 Task: Add an event with the title Second Team Building Workshop: Interpersonal Relationships, date '2023/11/08', time 7:50 AM to 9:50 AMand add a description: The Introduction to SEO webinar is a comprehensive session designed to provide participants with a foundational understanding of Search Engine Optimization (SEO) principles, strategies, and best practices. , put the event into Blue category, logged in from the account softage.3@softage.netand send the event invitation to softage.9@softage.net and softage.10@softage.net. Set a reminder for the event 5 minutes before
Action: Mouse moved to (78, 86)
Screenshot: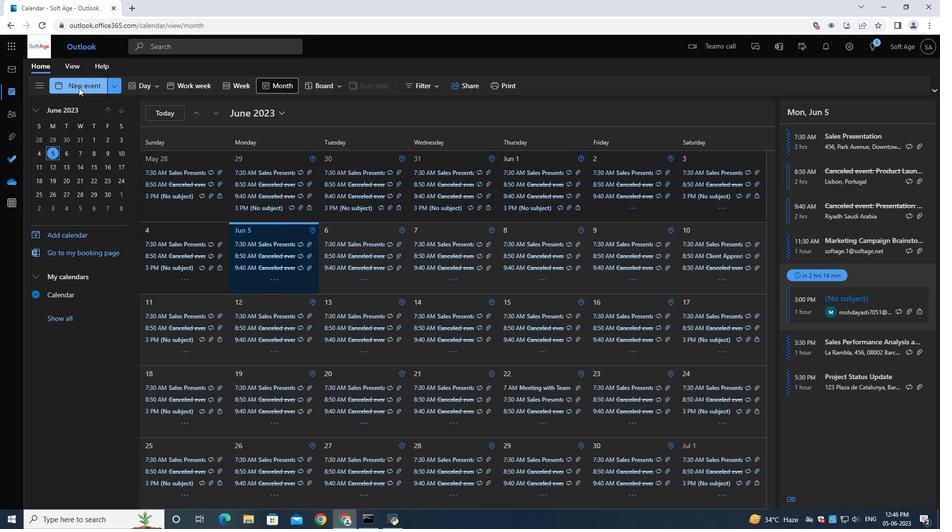 
Action: Mouse pressed left at (78, 86)
Screenshot: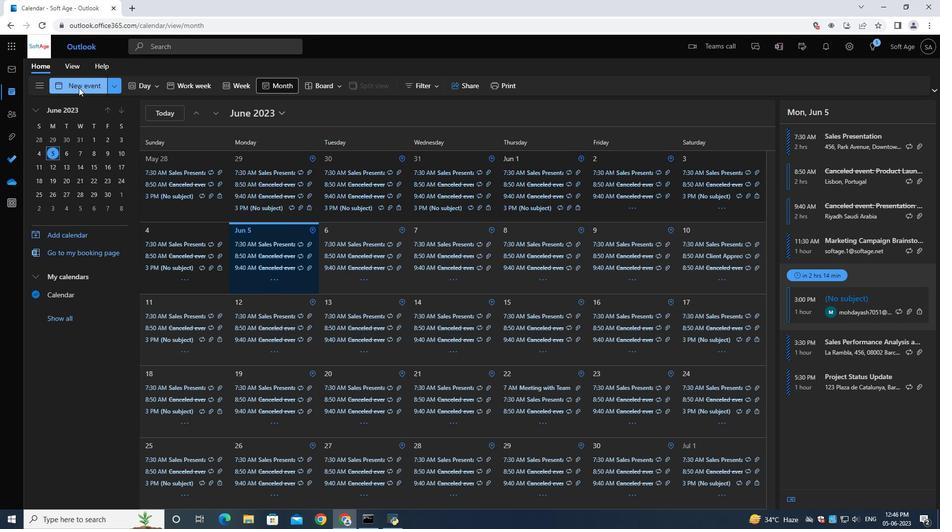 
Action: Mouse moved to (248, 149)
Screenshot: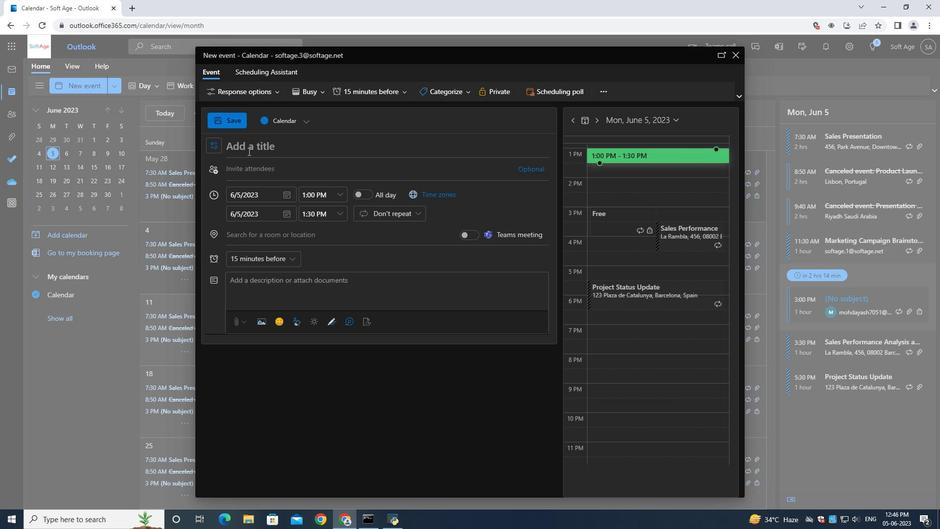 
Action: Key pressed <Key.shift>Second<Key.space><Key.shift><Key.shift><Key.shift><Key.shift><Key.shift><Key.shift><Key.shift><Key.shift><Key.shift><Key.shift><Key.shift><Key.shift><Key.shift><Key.shift><Key.shift><Key.shift><Key.shift><Key.shift><Key.shift><Key.shift><Key.shift><Key.shift><Key.shift><Key.shift><Key.shift><Key.shift><Key.shift><Key.shift><Key.shift><Key.shift><Key.shift><Key.shift><Key.shift><Key.shift><Key.shift><Key.shift><Key.shift><Key.shift><Key.shift><Key.shift><Key.shift><Key.shift><Key.shift><Key.shift><Key.shift><Key.shift><Key.shift><Key.shift><Key.shift><Key.shift>Team<Key.space><Key.shift>Building<Key.space>
Screenshot: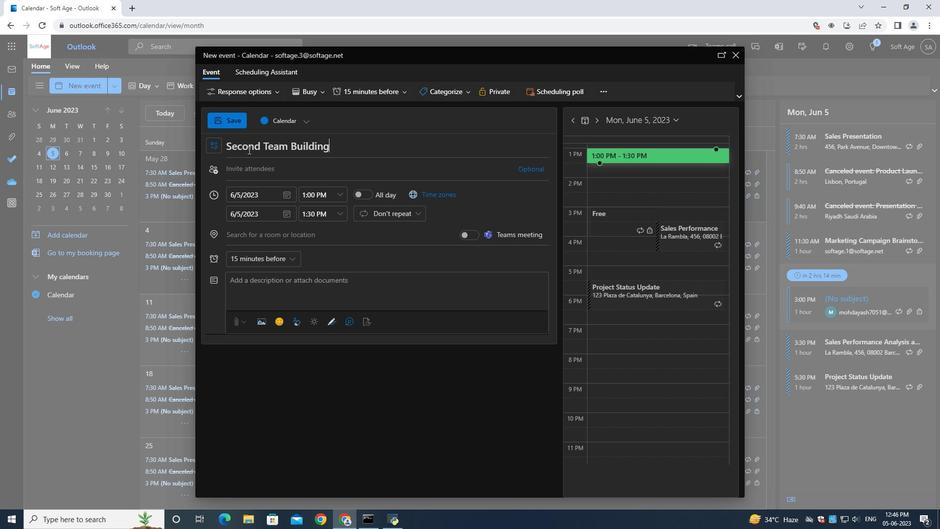 
Action: Mouse moved to (254, 153)
Screenshot: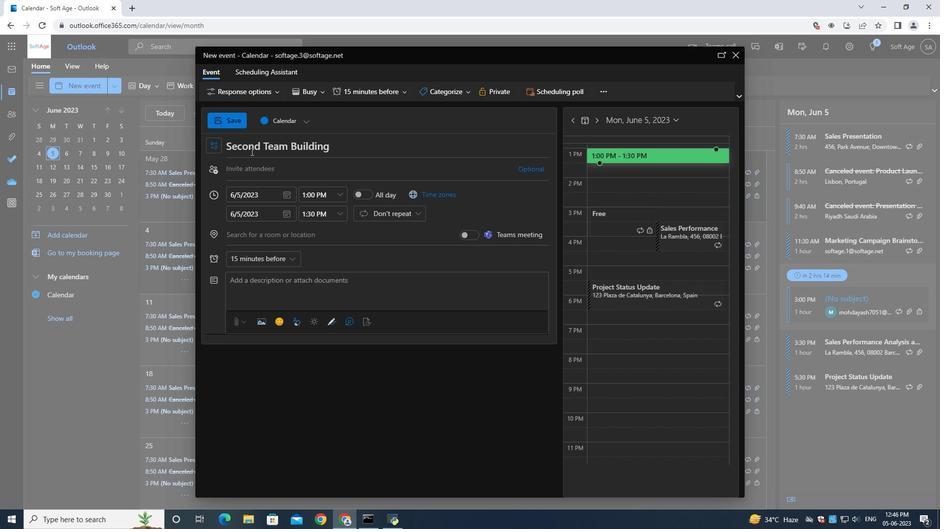 
Action: Key pressed <Key.shift>Workshop<Key.shift_r><Key.shift_r><Key.shift_r><Key.shift_r><Key.shift_r><Key.shift_r><Key.shift_r><Key.shift_r><Key.shift_r><Key.shift_r><Key.shift_r><Key.shift_r><Key.shift_r><Key.shift_r><Key.shift_r><Key.shift_r><Key.shift_r><Key.shift_r><Key.shift_r><Key.shift_r><Key.shift_r><Key.shift_r><Key.shift_r><Key.shift_r><Key.shift_r><Key.shift_r><Key.shift_r><Key.shift_r>:<Key.space><Key.shift><Key.shift><Key.shift><Key.shift><Key.shift><Key.shift><Key.shift><Key.shift><Key.shift><Key.shift><Key.shift><Key.shift><Key.shift><Key.shift><Key.shift><Key.shift><Key.shift><Key.shift>Interpersonal<Key.space><Key.shift>Relationships
Screenshot: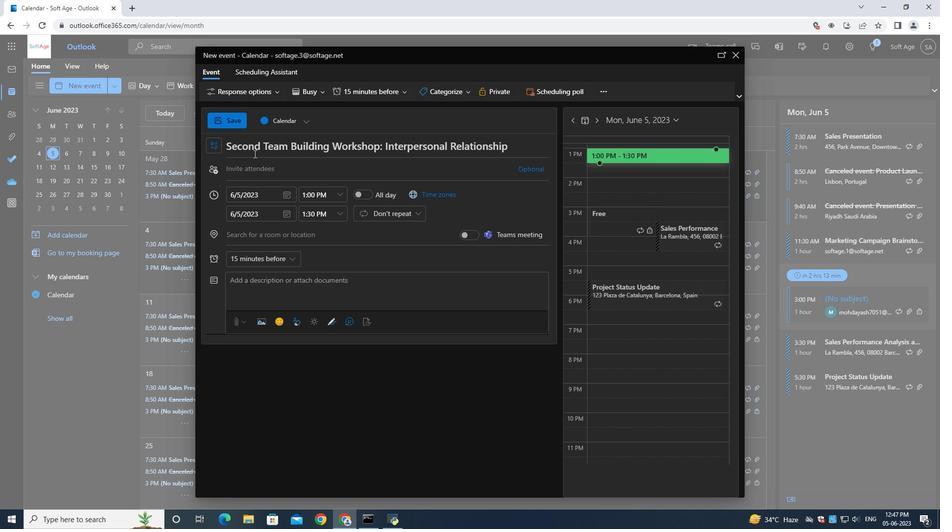 
Action: Mouse moved to (286, 191)
Screenshot: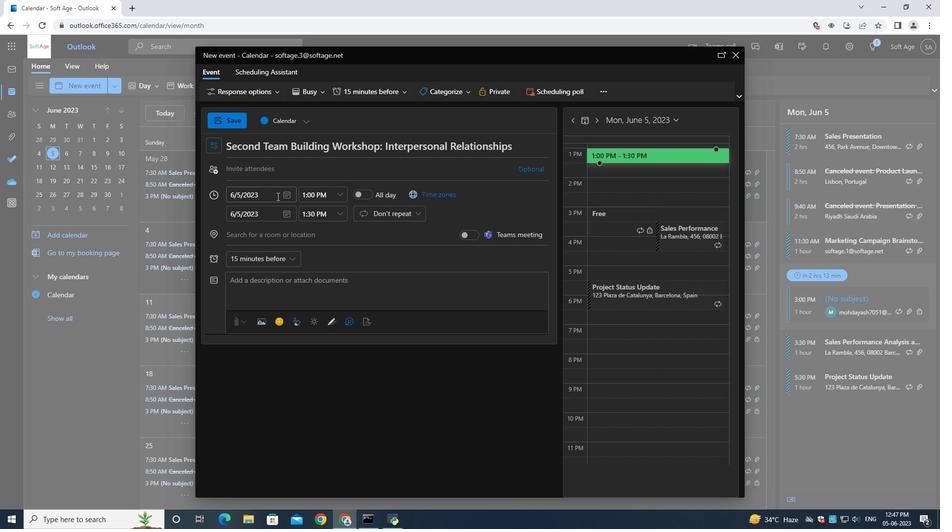 
Action: Mouse pressed left at (286, 191)
Screenshot: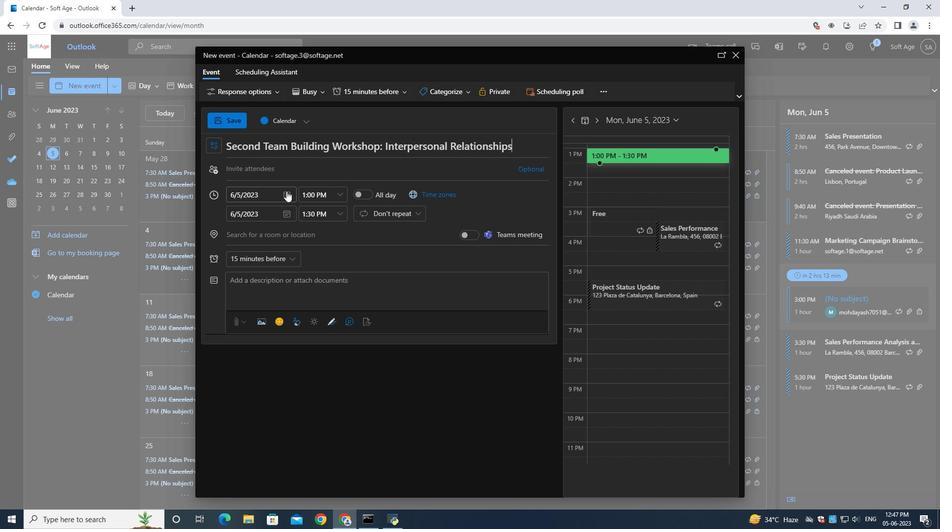
Action: Mouse moved to (320, 214)
Screenshot: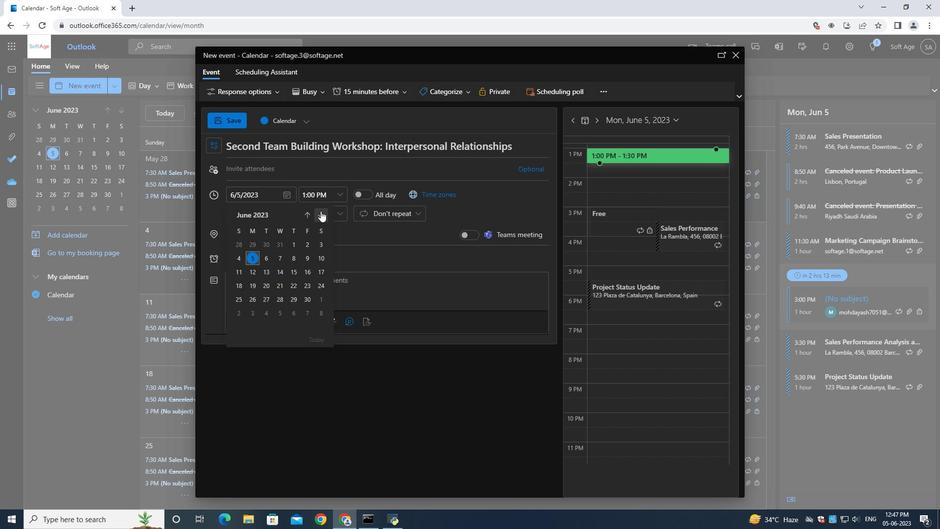 
Action: Mouse pressed left at (320, 214)
Screenshot: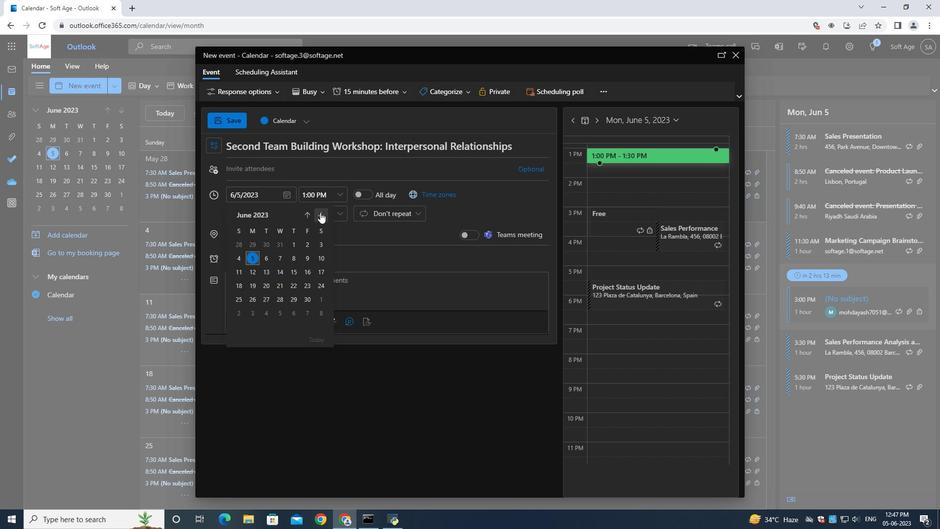 
Action: Mouse moved to (320, 214)
Screenshot: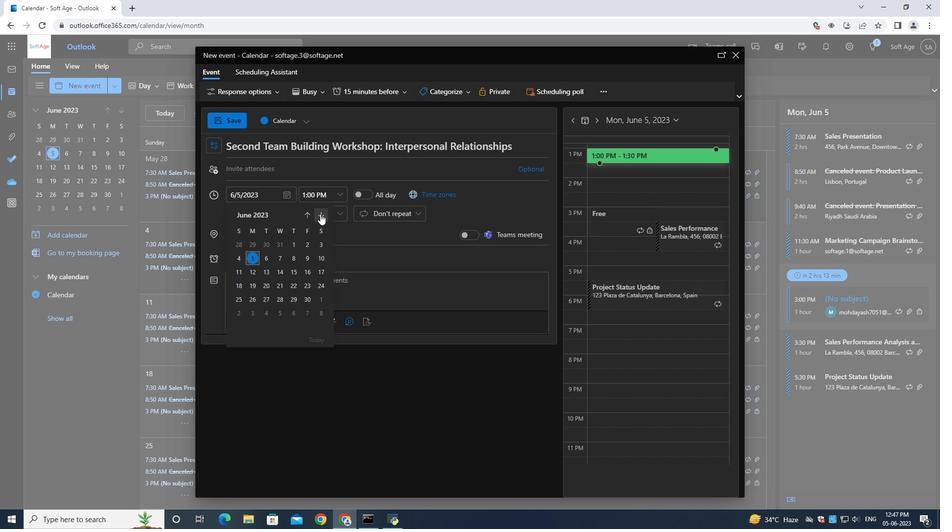 
Action: Mouse pressed left at (320, 214)
Screenshot: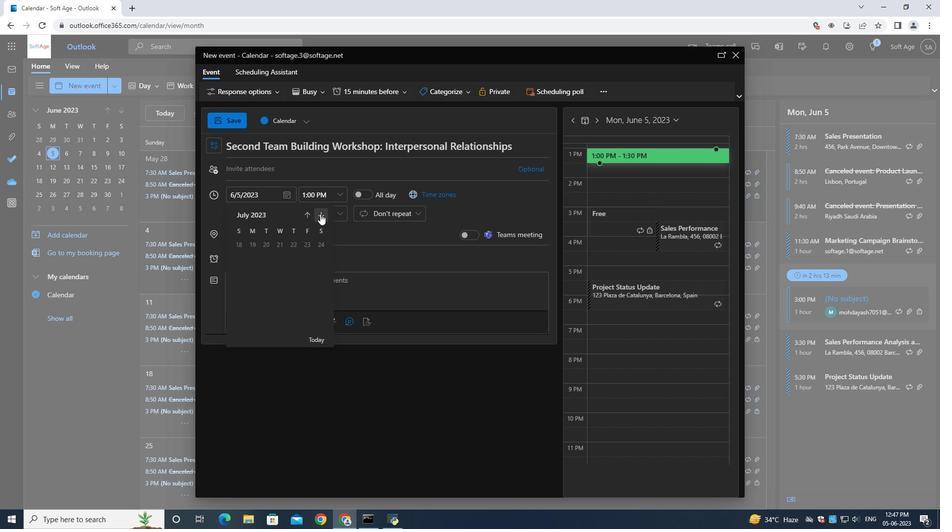 
Action: Mouse pressed left at (320, 214)
Screenshot: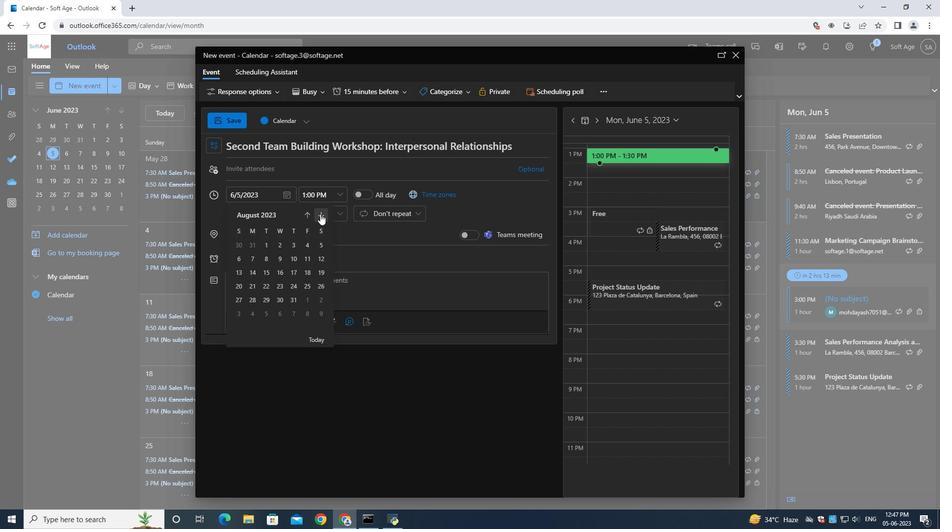 
Action: Mouse pressed left at (320, 214)
Screenshot: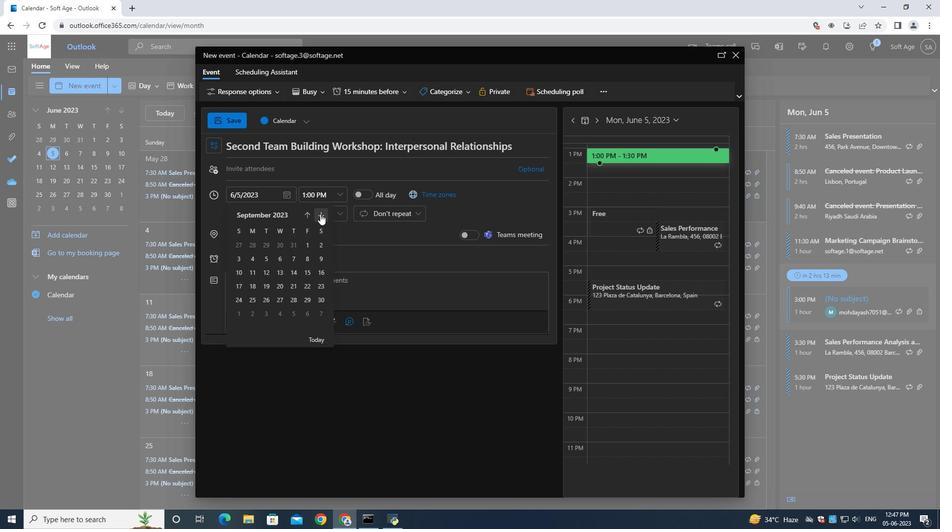 
Action: Mouse pressed left at (320, 214)
Screenshot: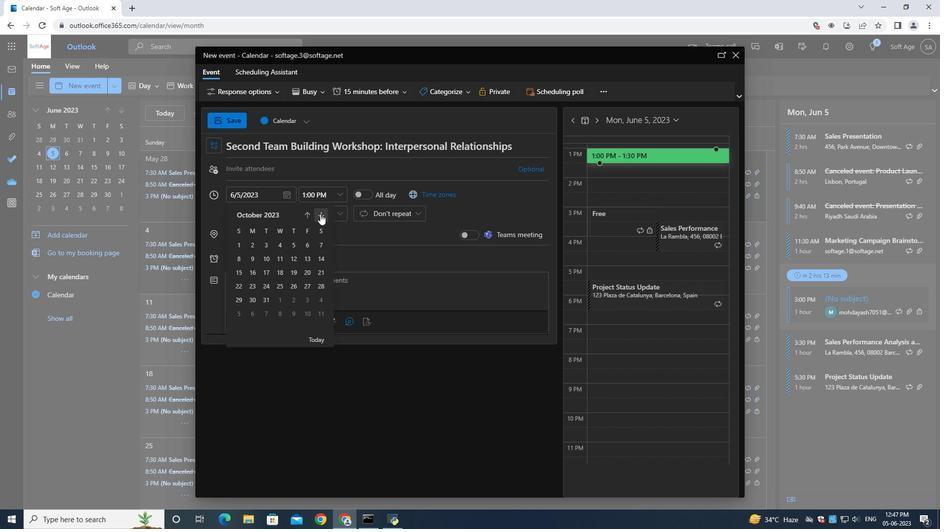 
Action: Mouse moved to (277, 258)
Screenshot: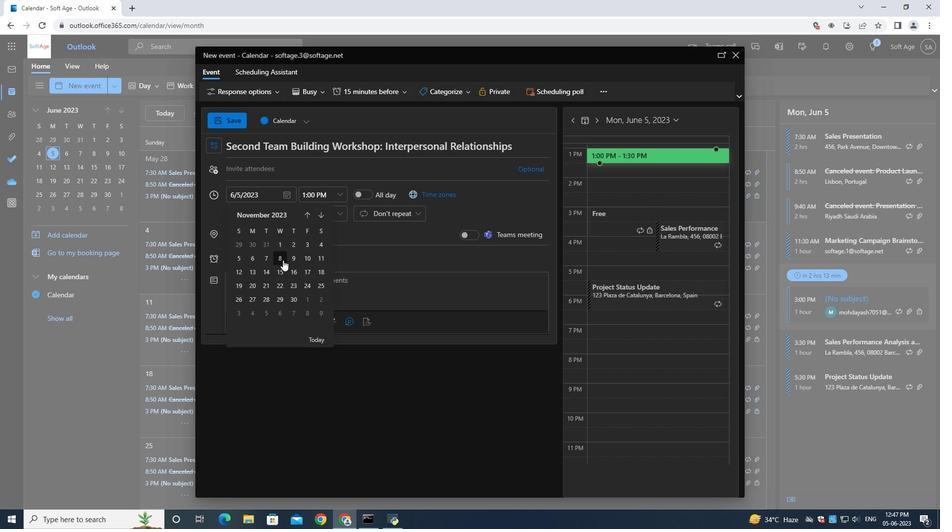 
Action: Mouse pressed left at (277, 258)
Screenshot: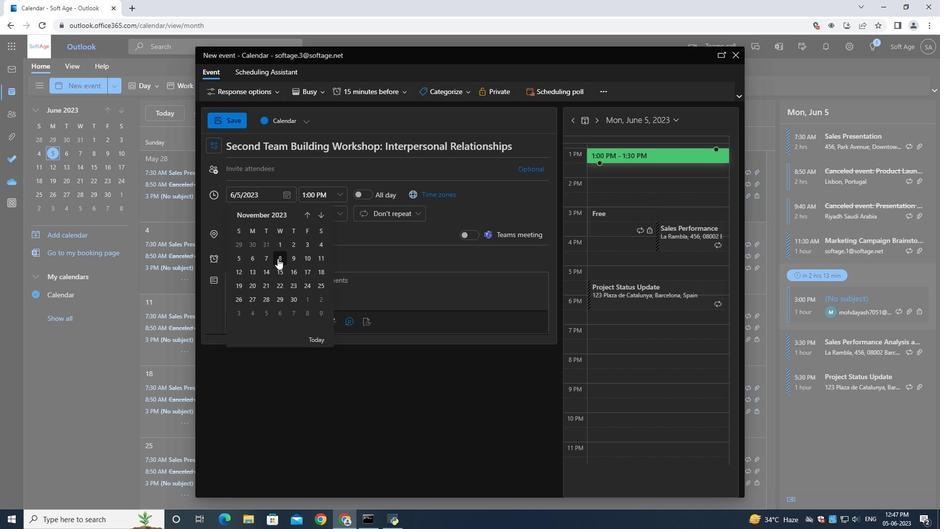 
Action: Mouse moved to (321, 198)
Screenshot: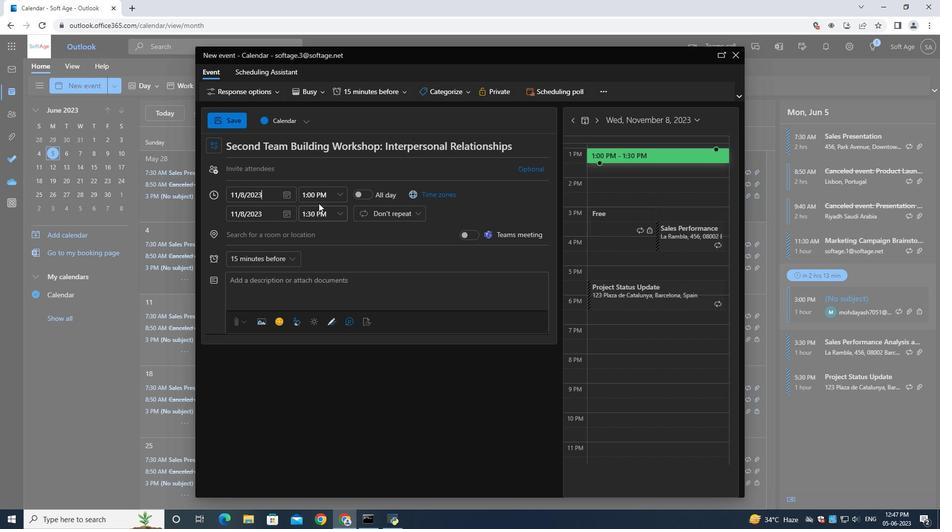 
Action: Mouse pressed left at (321, 198)
Screenshot: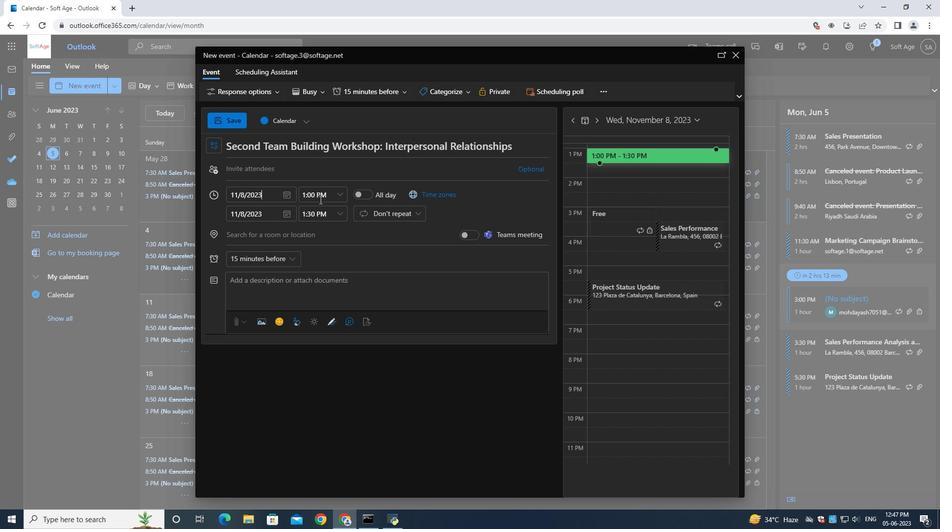 
Action: Mouse moved to (321, 198)
Screenshot: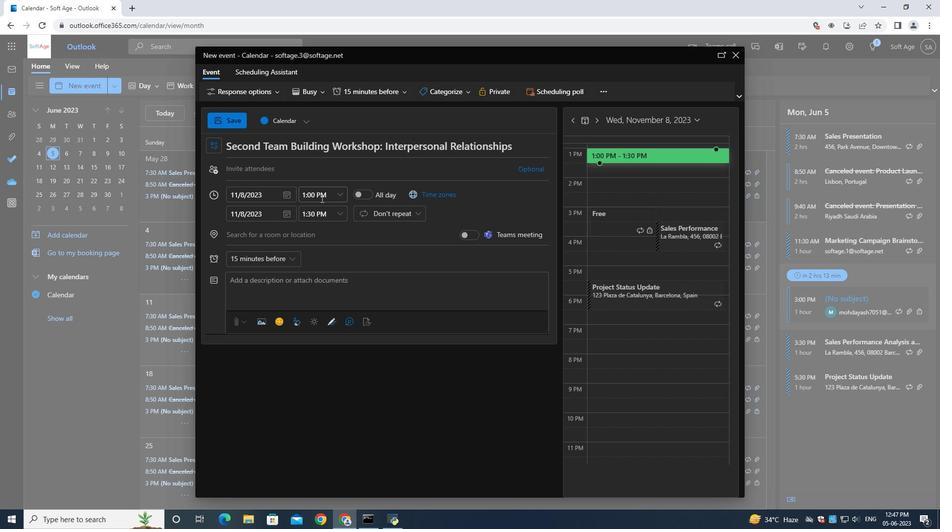
Action: Key pressed 7<Key.shift_r>:50<Key.shift>Am
Screenshot: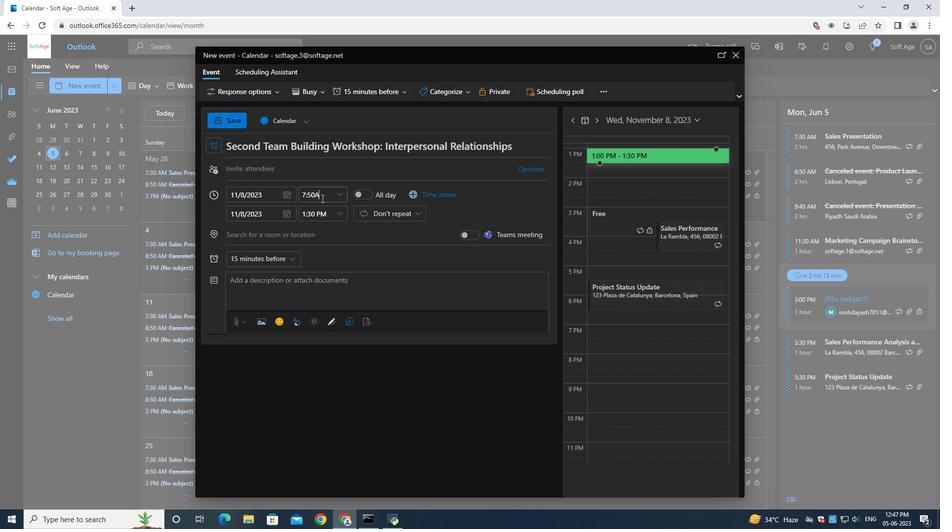 
Action: Mouse moved to (332, 197)
Screenshot: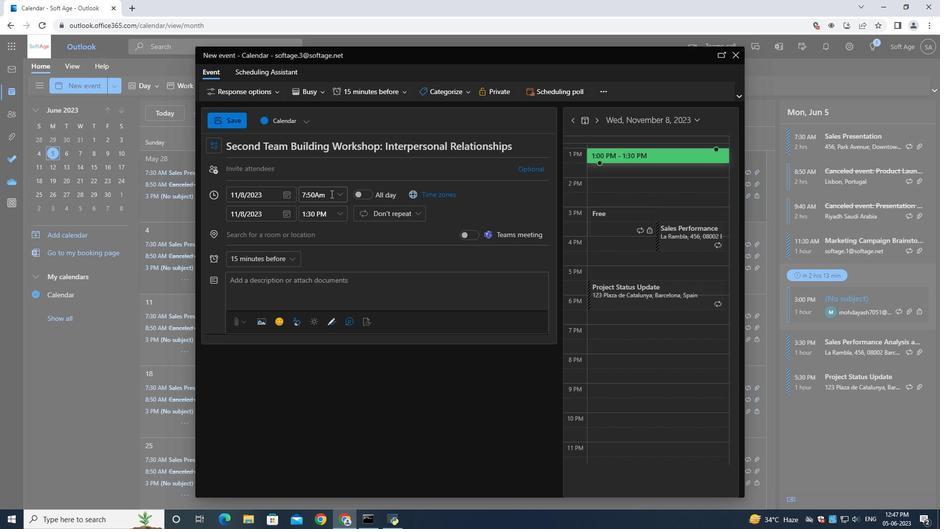 
Action: Key pressed <Key.backspace><Key.shift>M
Screenshot: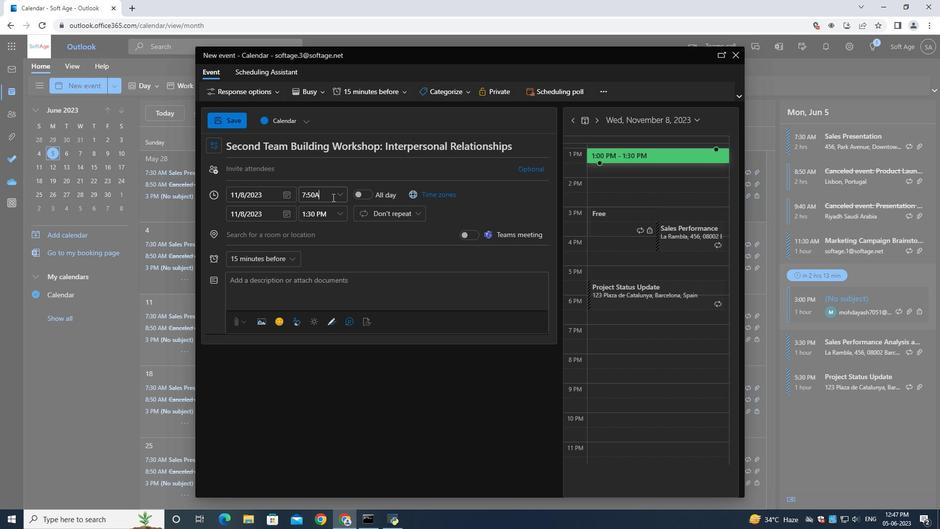 
Action: Mouse moved to (325, 210)
Screenshot: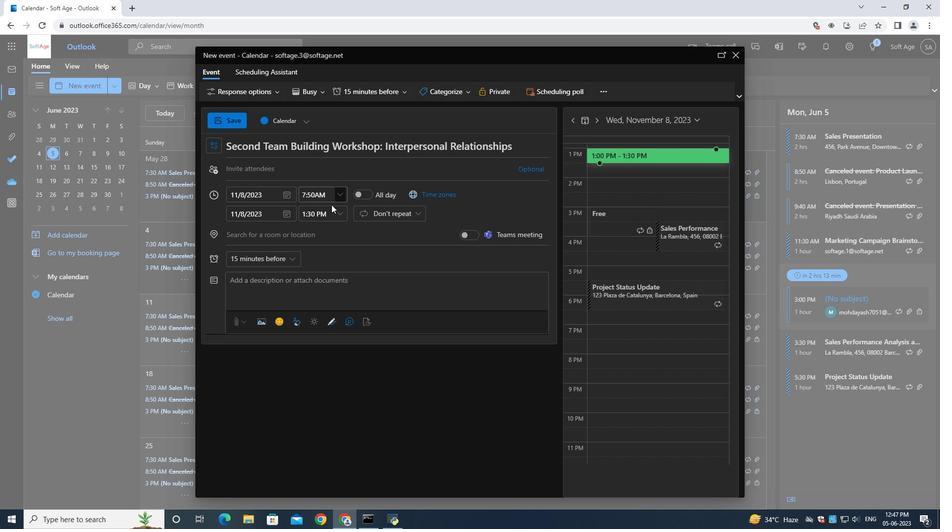 
Action: Mouse pressed left at (325, 210)
Screenshot: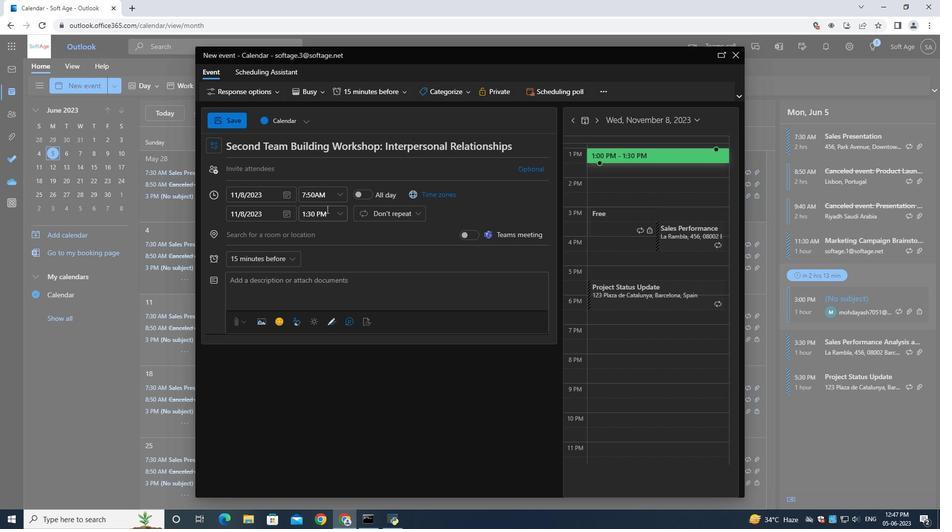 
Action: Mouse moved to (325, 210)
Screenshot: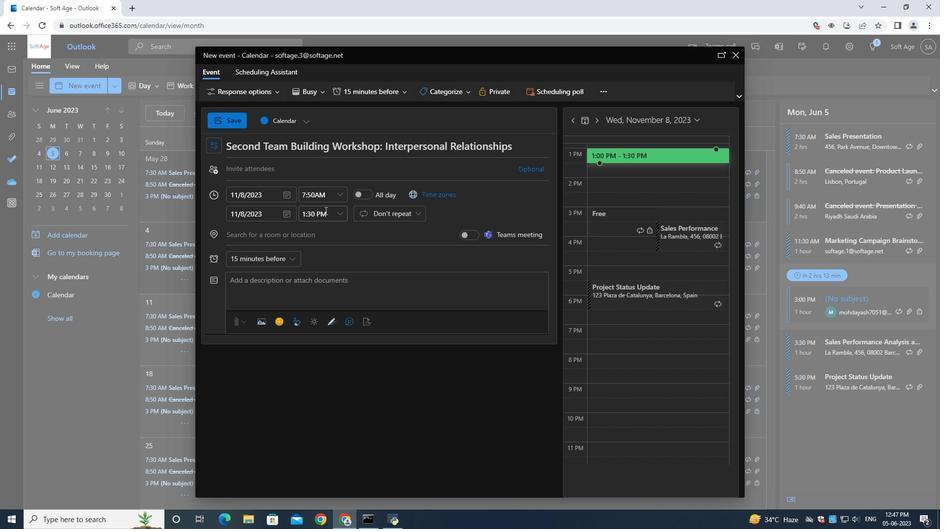 
Action: Key pressed 9<Key.shift_r>:50<Key.shift>AM
Screenshot: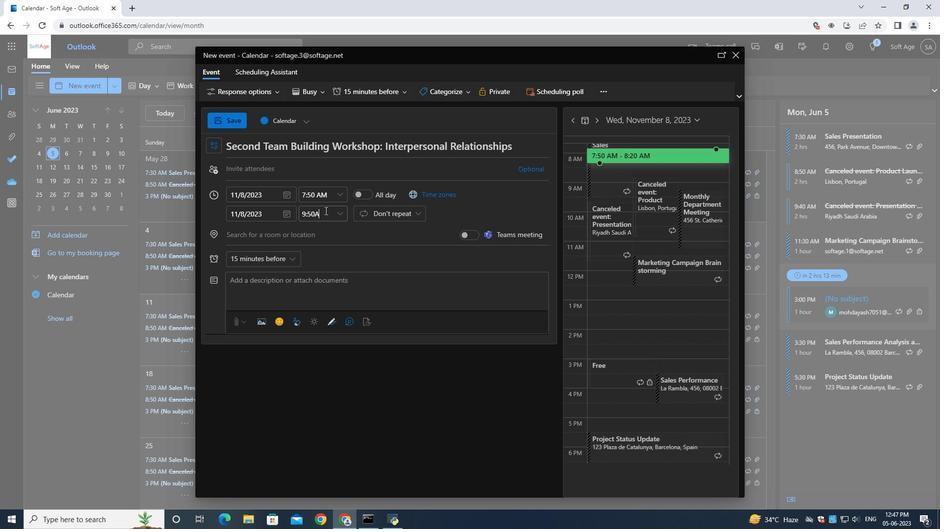 
Action: Mouse moved to (285, 280)
Screenshot: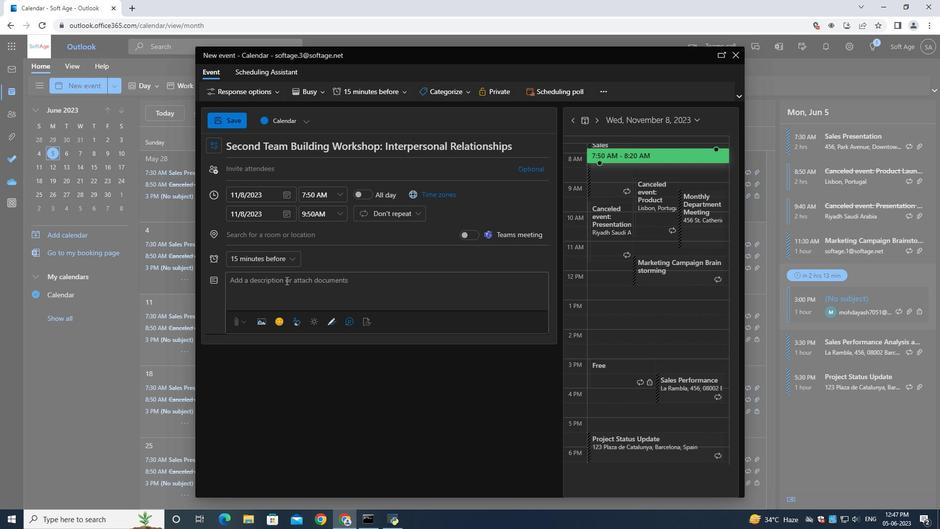 
Action: Mouse pressed left at (285, 280)
Screenshot: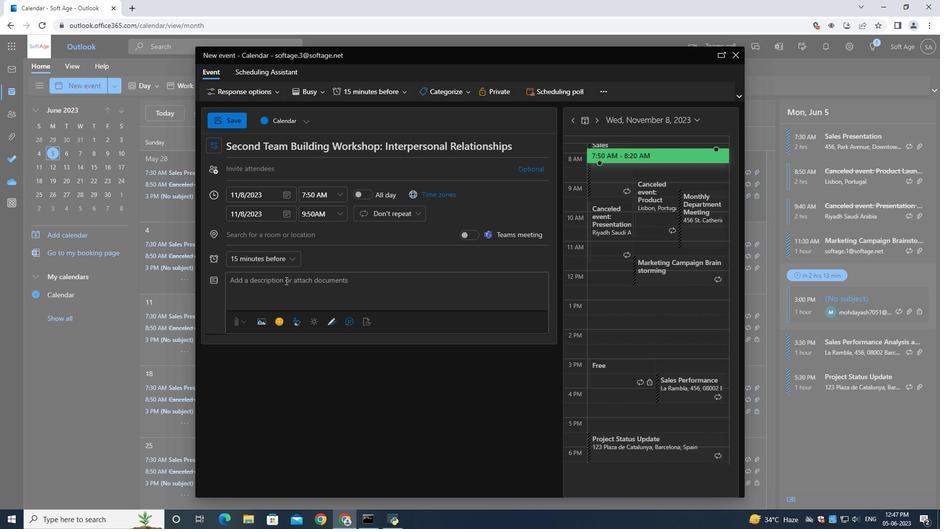 
Action: Key pressed <Key.shift>The<Key.space><Key.shift><Key.shift><Key.shift><Key.shift><Key.shift><Key.shift><Key.shift><Key.shift><Key.shift><Key.shift><Key.shift><Key.shift><Key.shift><Key.shift>Introduction<Key.space>to<Key.space><Key.shift><Key.shift>SE<Key.space><Key.backspace><Key.shift>O<Key.space>webinar<Key.space>is<Key.space>a<Key.space>comprehensive<Key.space>si<Key.backspace>ession<Key.space>designed<Key.space>to<Key.space>provide<Key.space>participants<Key.space>with<Key.space>a<Key.space>foundational<Key.space>understanding<Key.space>of<Key.space><Key.shift>Search<Key.space><Key.shift>Engine<Key.space><Key.shift>Optimizat<Key.backspace>tion<Key.shift><Key.shift><Key.shift><Key.shift><Key.shift><Key.shift><Key.shift>(SEO)<Key.space>principles,<Key.space>strategies,<Key.space>anf<Key.backspace>d<Key.space>best<Key.space>practices.
Screenshot: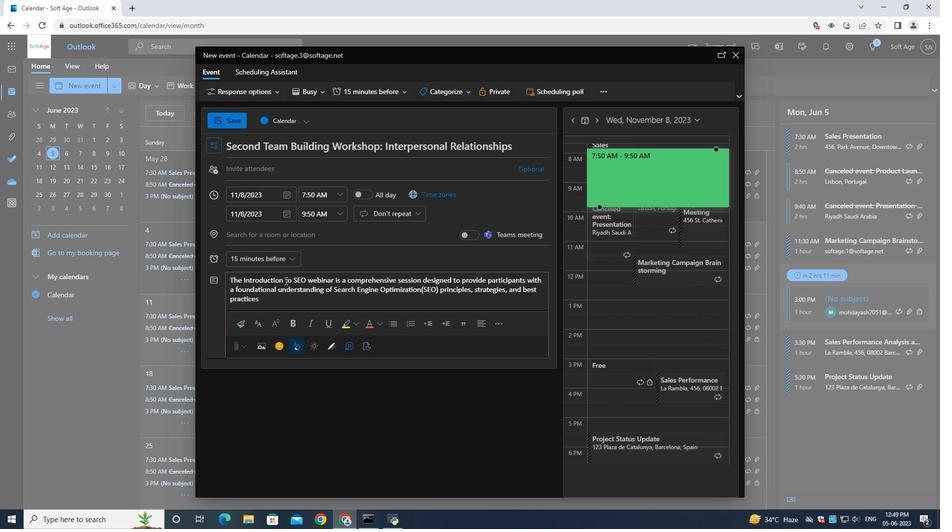 
Action: Mouse moved to (458, 88)
Screenshot: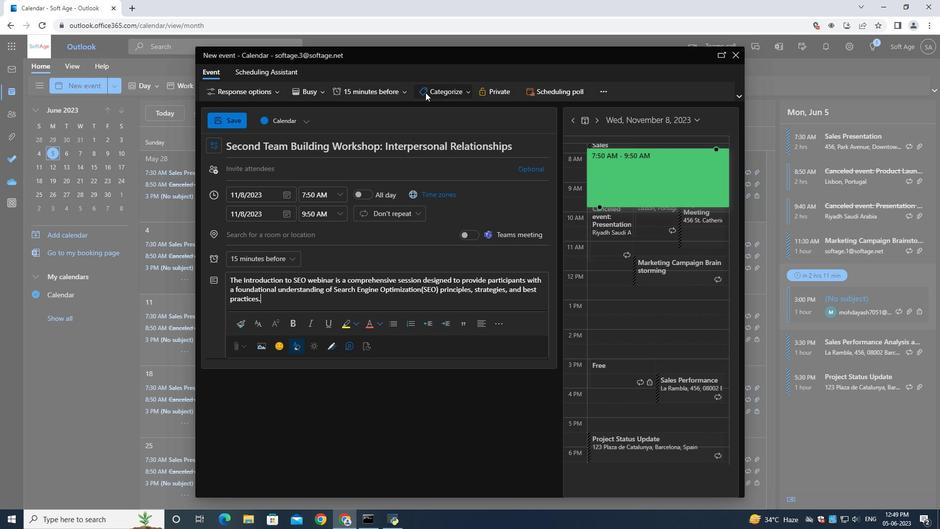 
Action: Mouse pressed left at (458, 88)
Screenshot: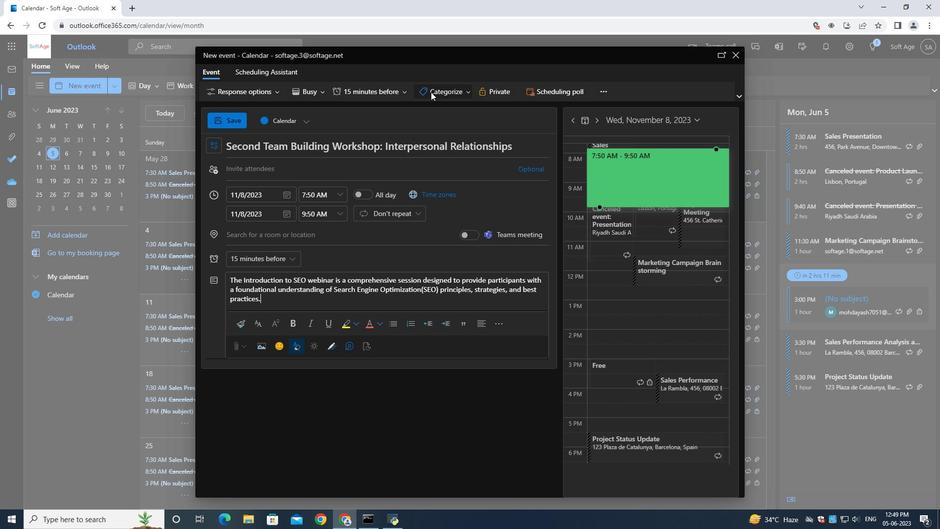 
Action: Mouse moved to (448, 112)
Screenshot: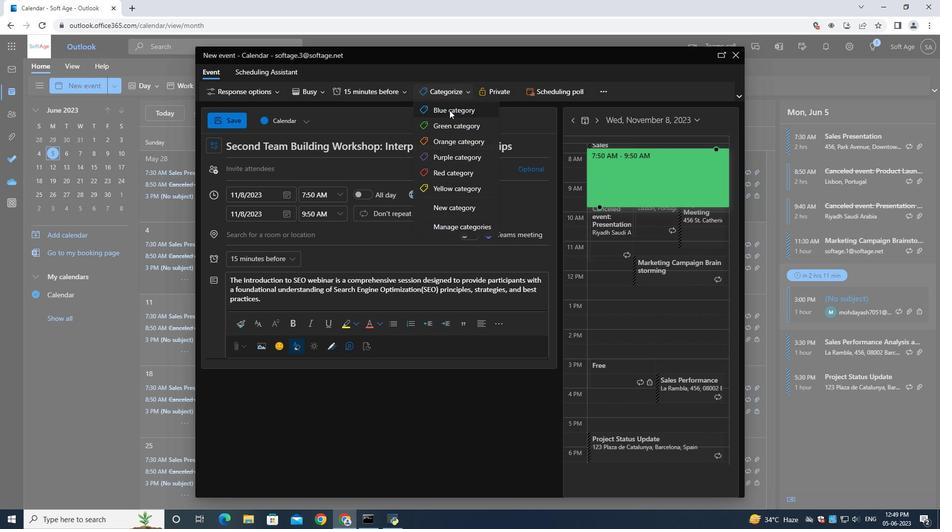 
Action: Mouse pressed left at (448, 112)
Screenshot: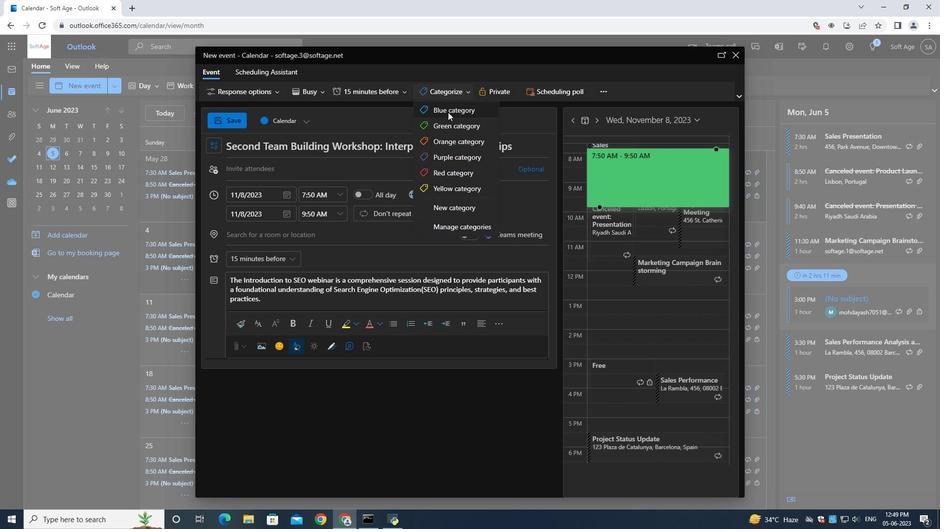 
Action: Mouse moved to (268, 176)
Screenshot: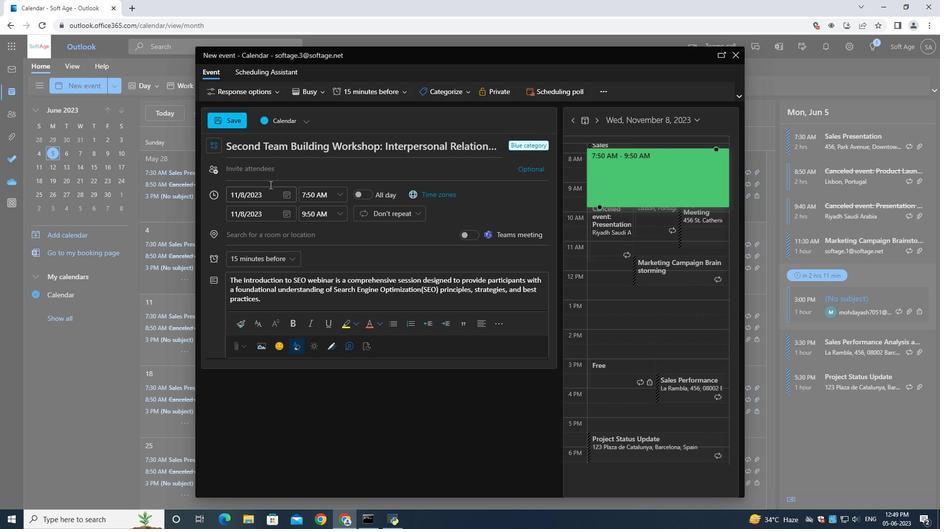 
Action: Mouse pressed left at (268, 176)
Screenshot: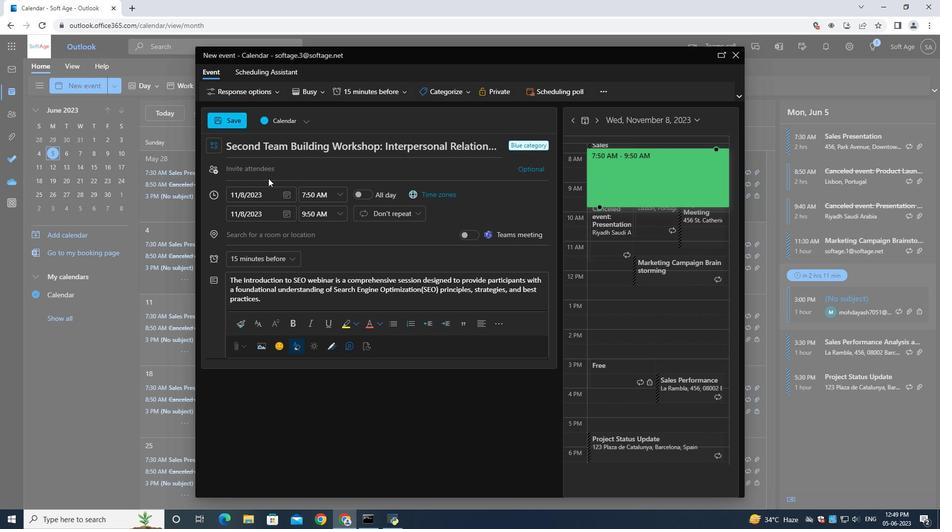 
Action: Mouse moved to (268, 175)
Screenshot: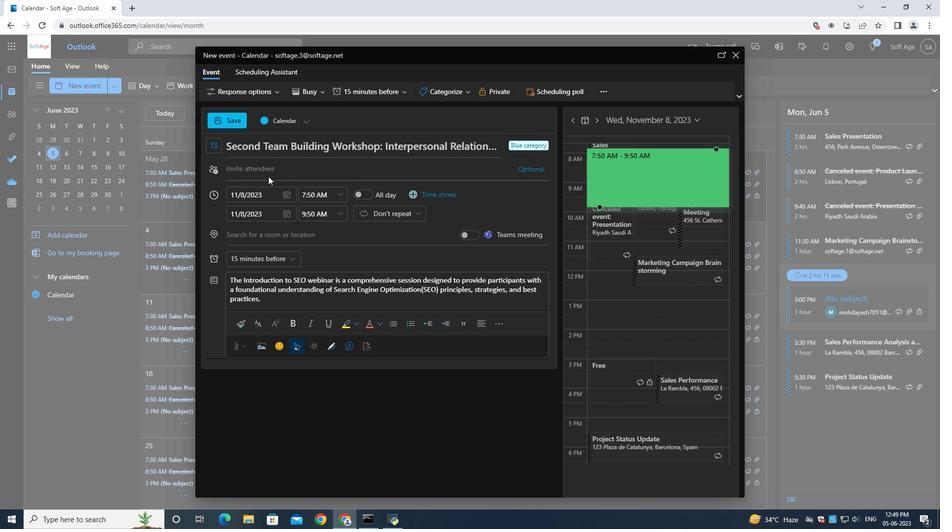 
Action: Key pressed softage.9<Key.shift>@softage.net
Screenshot: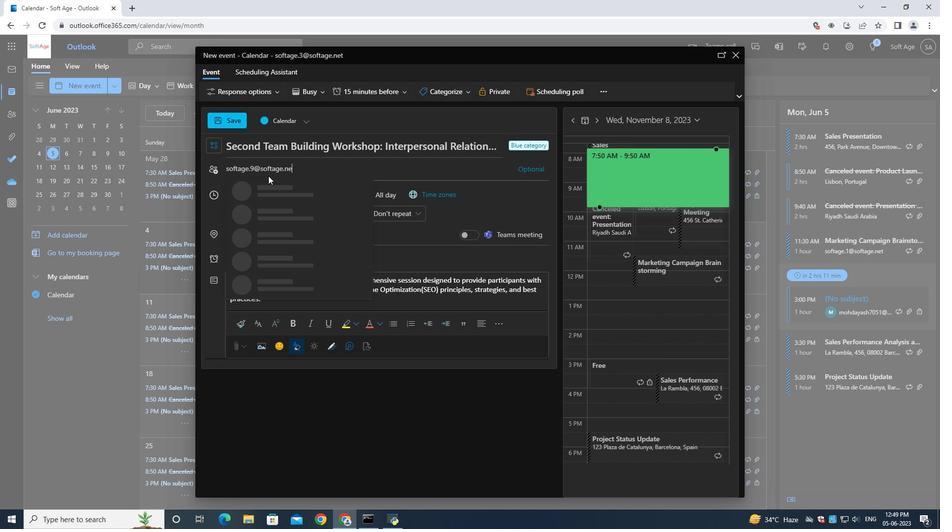 
Action: Mouse moved to (270, 196)
Screenshot: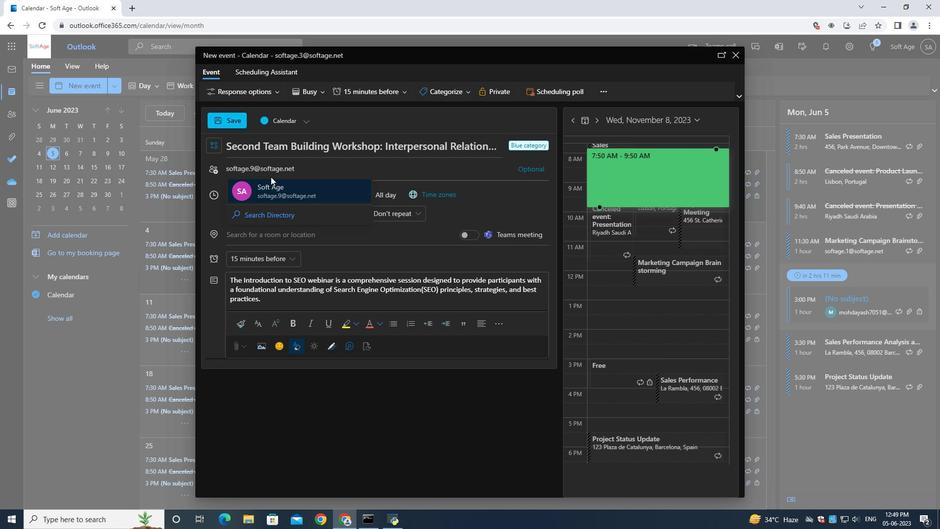 
Action: Mouse pressed left at (270, 196)
Screenshot: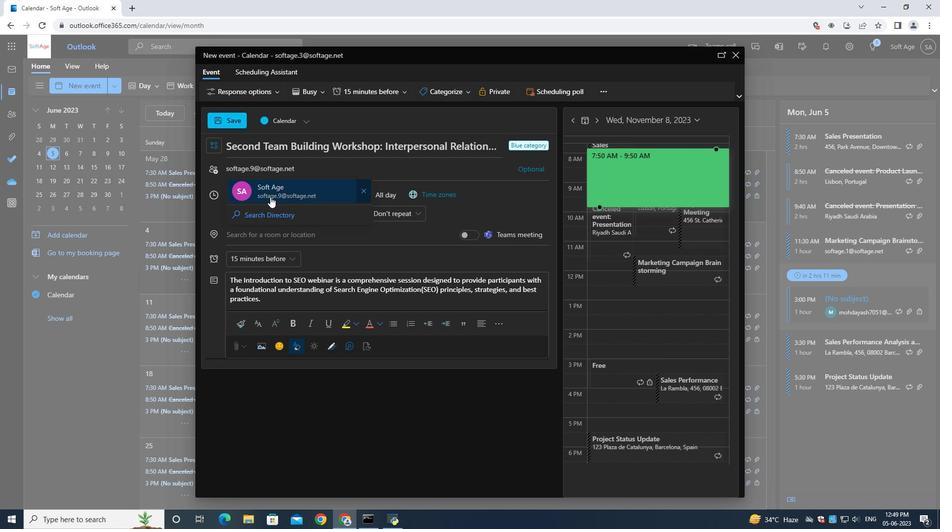 
Action: Mouse moved to (301, 166)
Screenshot: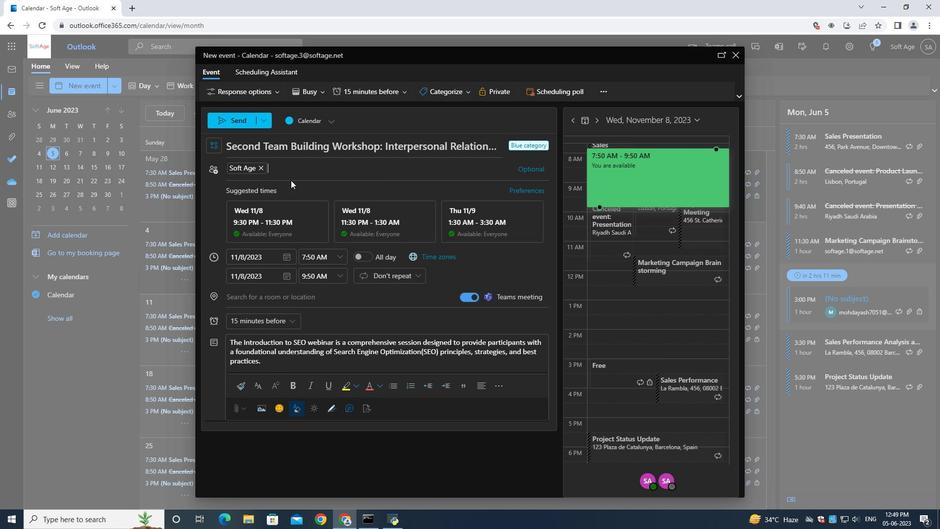 
Action: Key pressed softage.10<Key.shift>@softage.net
Screenshot: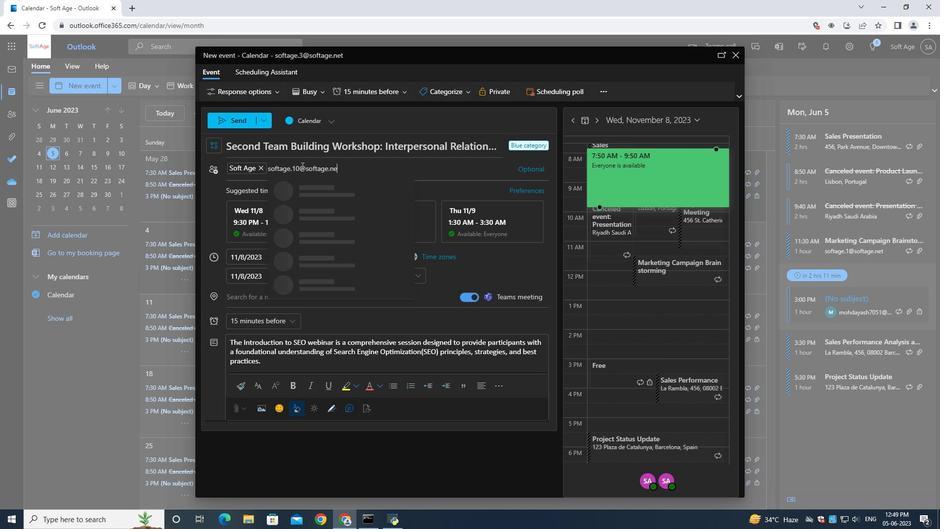 
Action: Mouse moved to (317, 192)
Screenshot: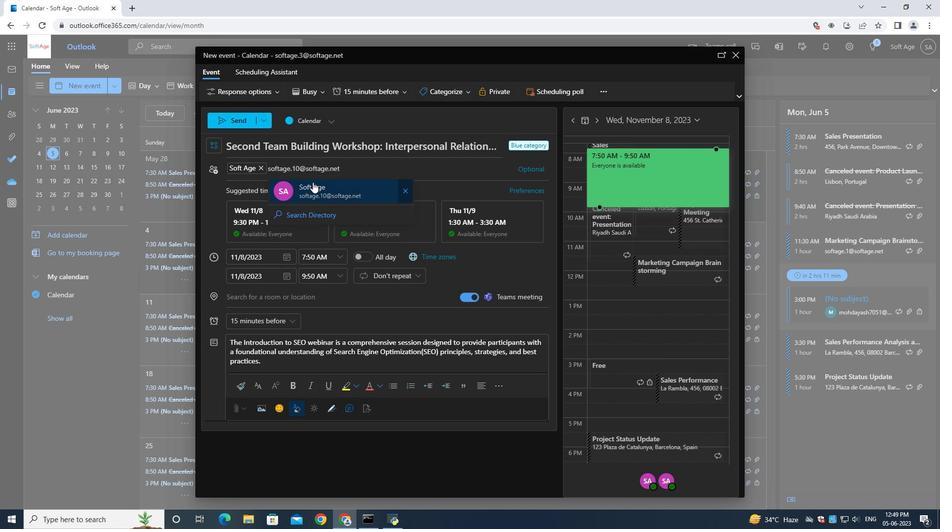 
Action: Mouse pressed left at (317, 192)
Screenshot: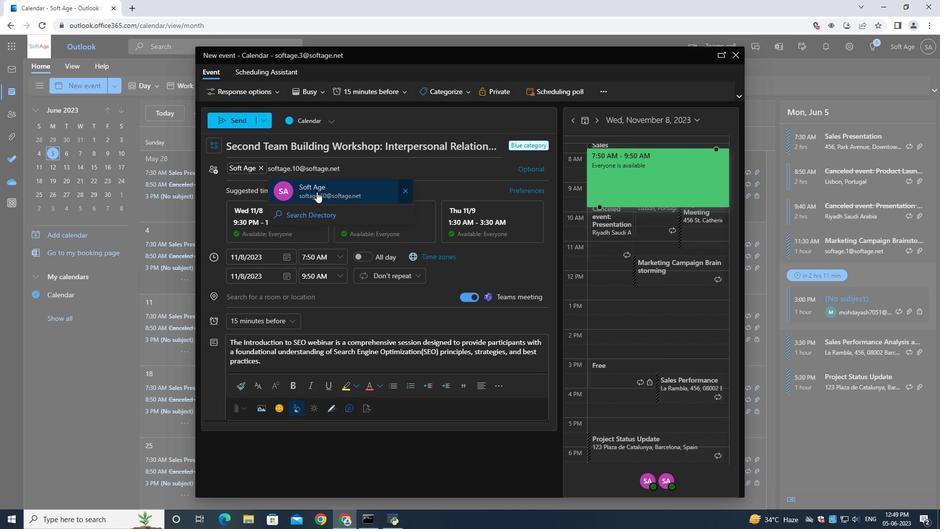 
Action: Mouse moved to (260, 317)
Screenshot: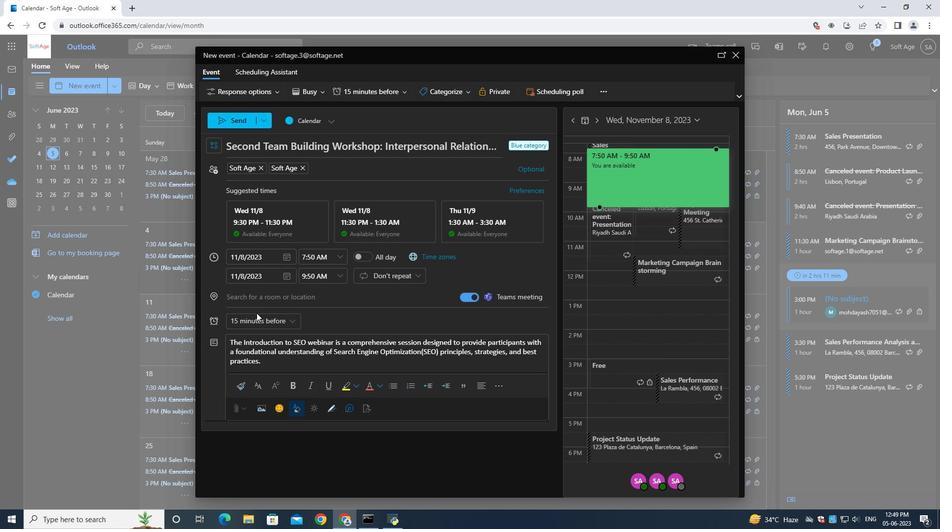 
Action: Mouse pressed left at (260, 317)
Screenshot: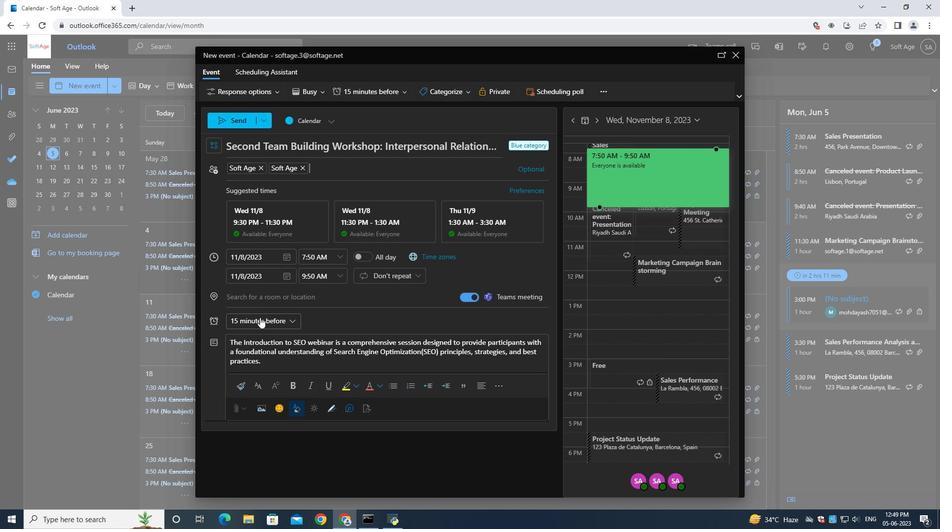 
Action: Mouse moved to (269, 162)
Screenshot: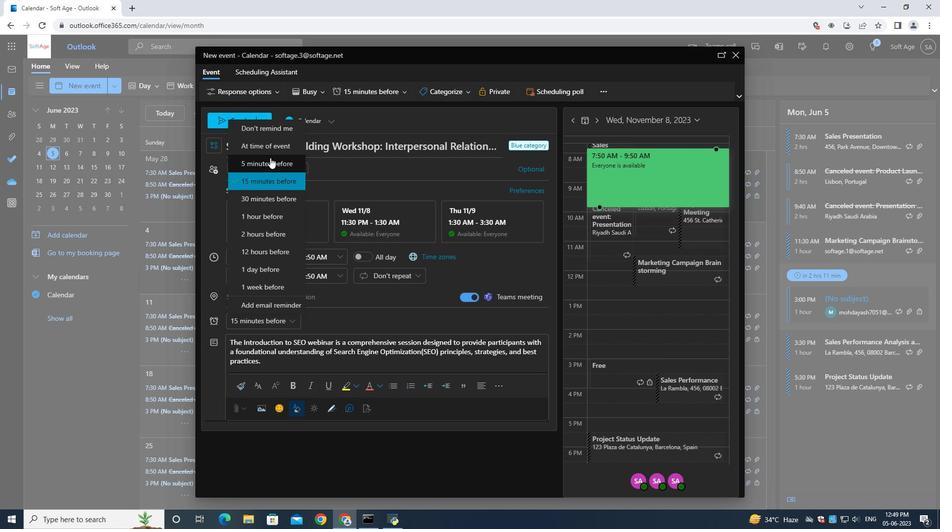 
Action: Mouse pressed left at (269, 162)
Screenshot: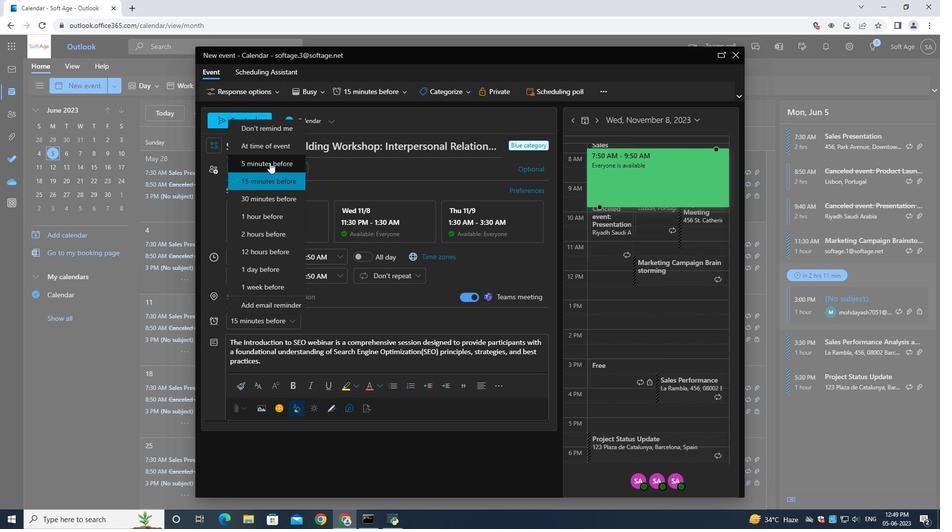 
Action: Mouse moved to (240, 114)
Screenshot: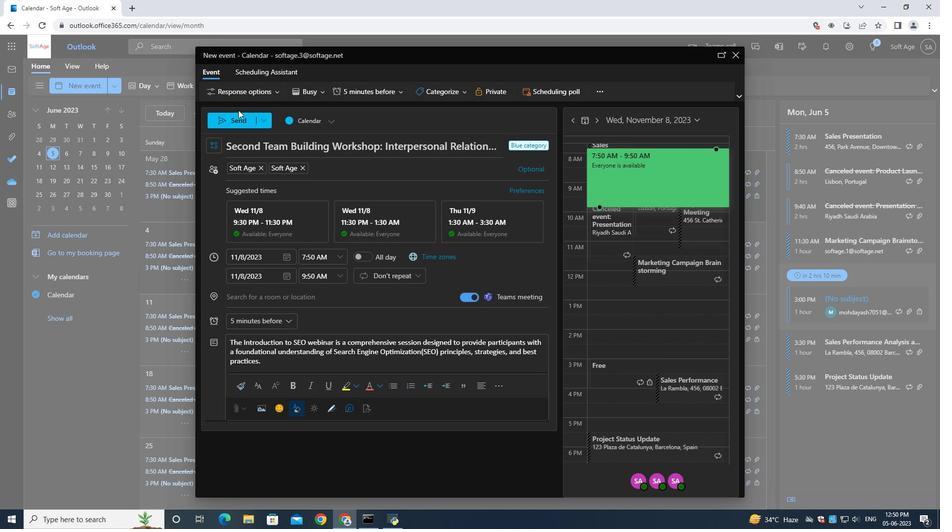 
Action: Mouse pressed left at (240, 114)
Screenshot: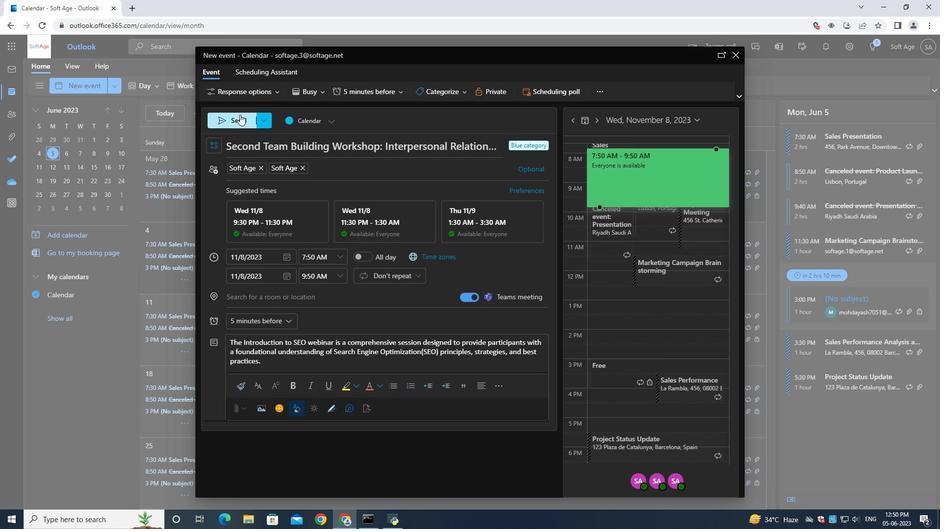 
Action: Mouse moved to (874, 318)
Screenshot: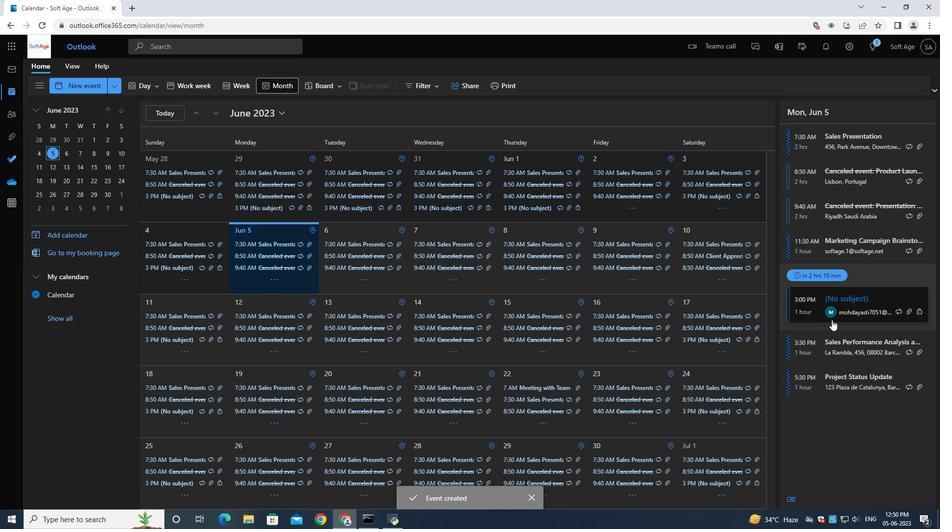 
